 Task: Use Mute Audio for the clip
Action: Mouse moved to (744, 293)
Screenshot: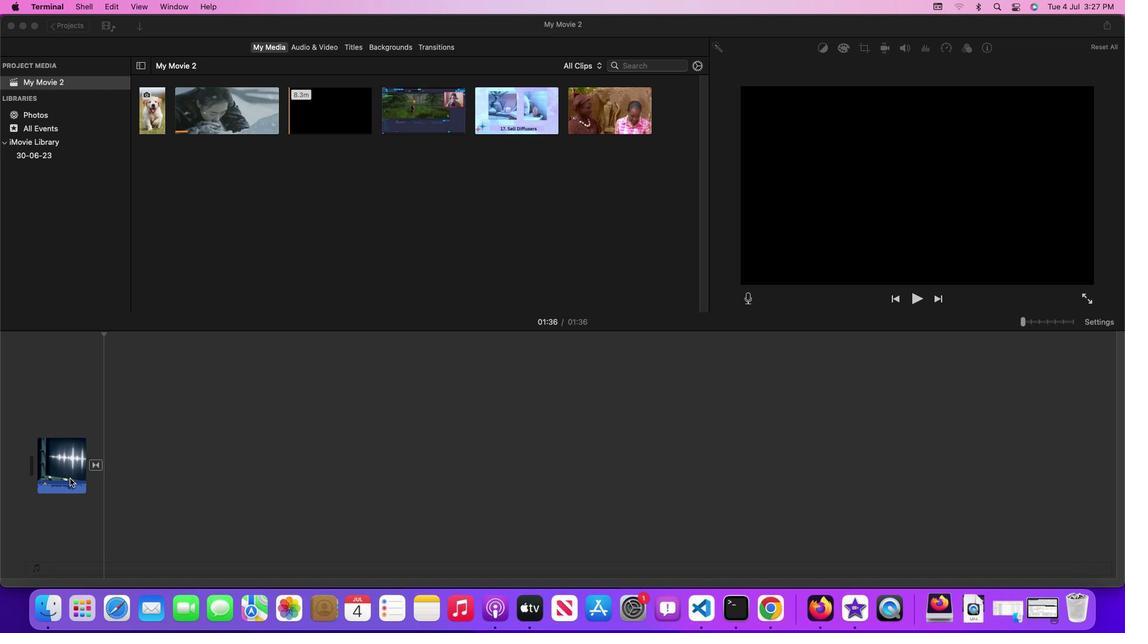 
Action: Mouse pressed left at (744, 293)
Screenshot: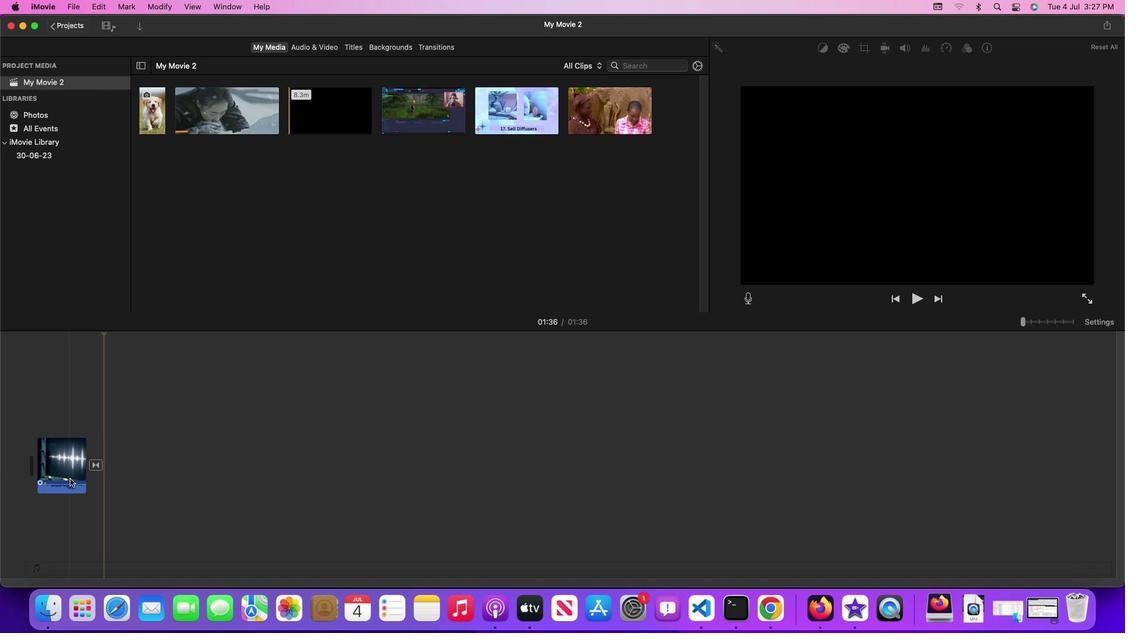 
Action: Mouse moved to (744, 293)
Screenshot: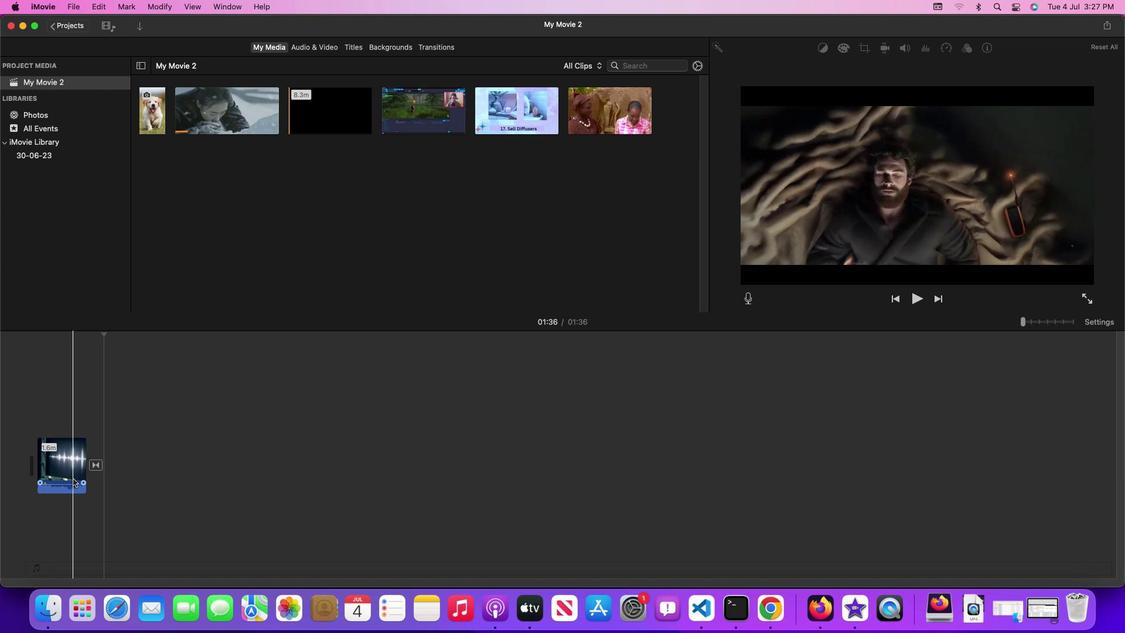 
Action: Mouse pressed left at (744, 293)
Screenshot: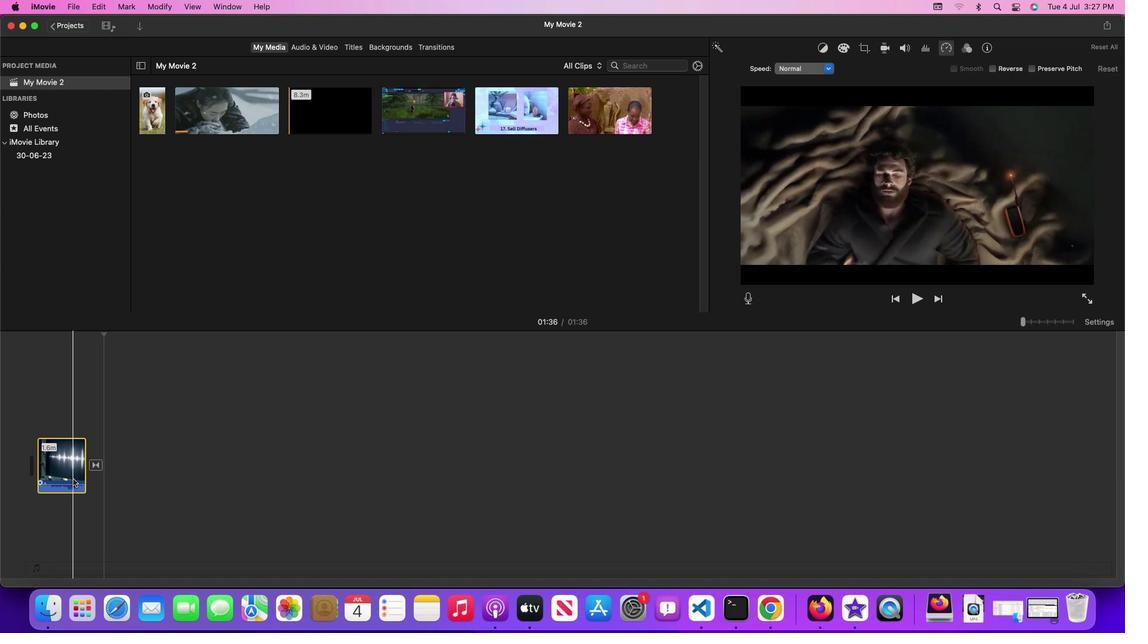 
Action: Mouse moved to (744, 293)
Screenshot: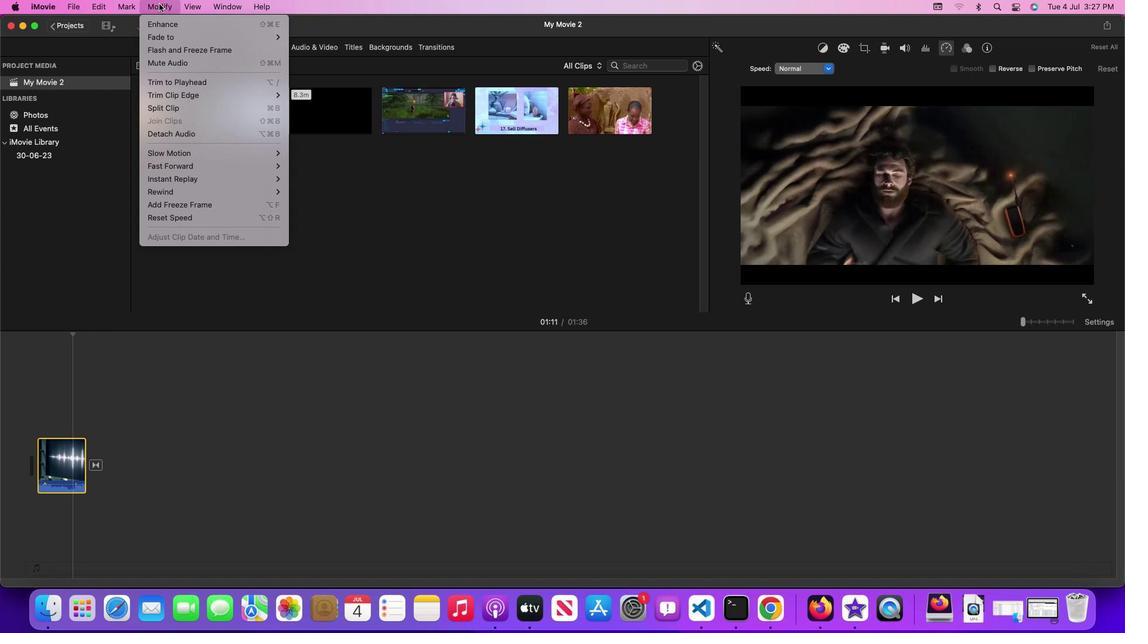 
Action: Mouse pressed left at (744, 293)
Screenshot: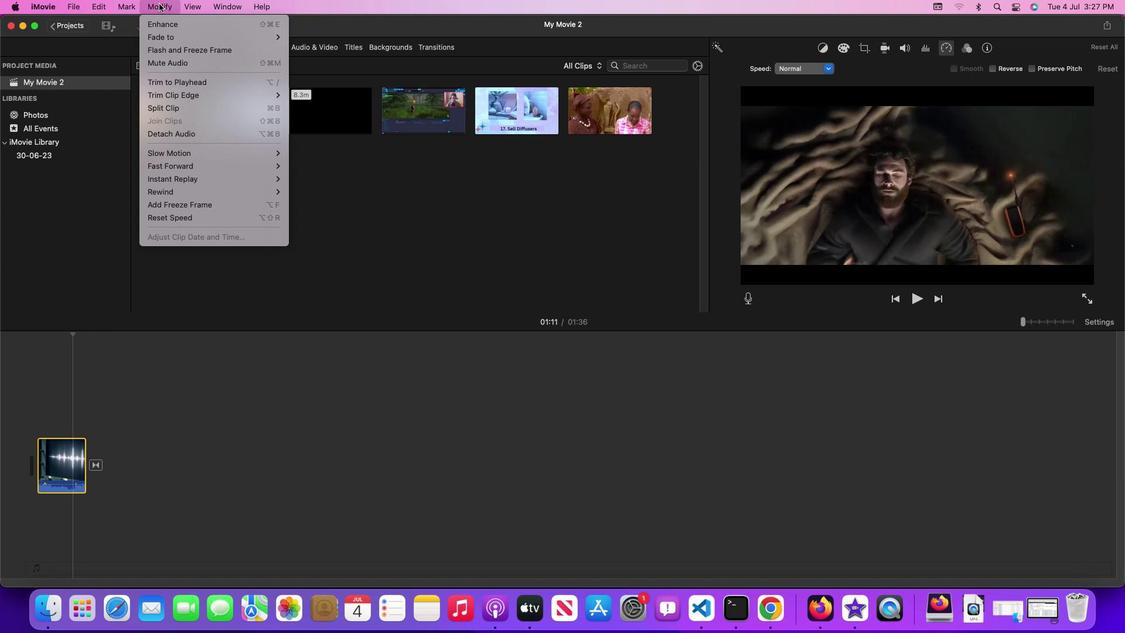 
Action: Mouse moved to (744, 293)
Screenshot: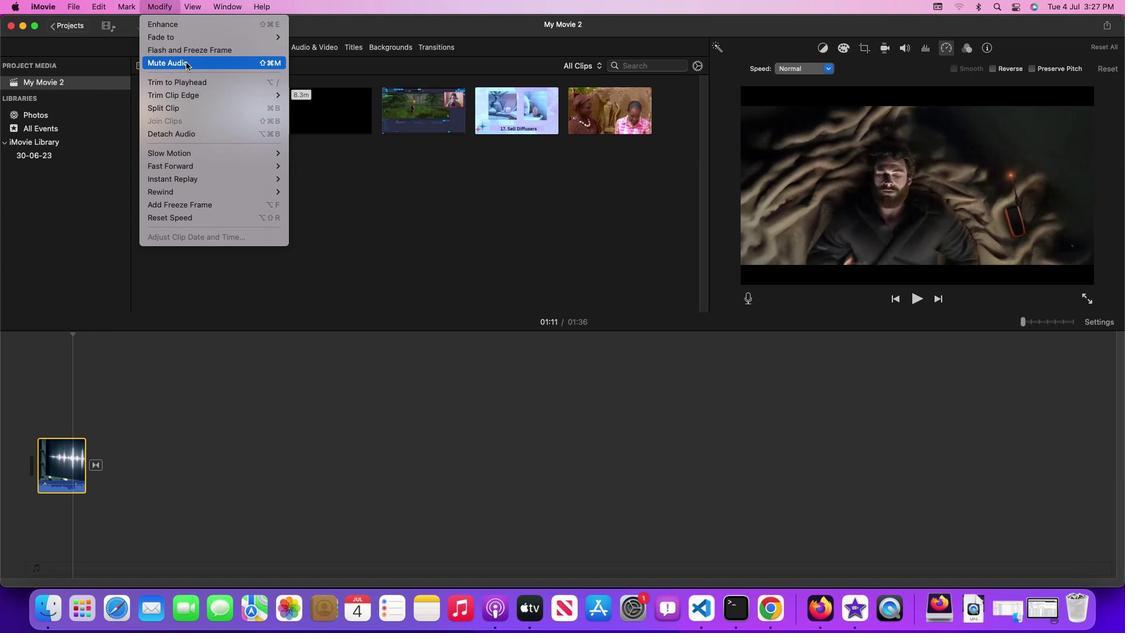 
Action: Mouse pressed left at (744, 293)
Screenshot: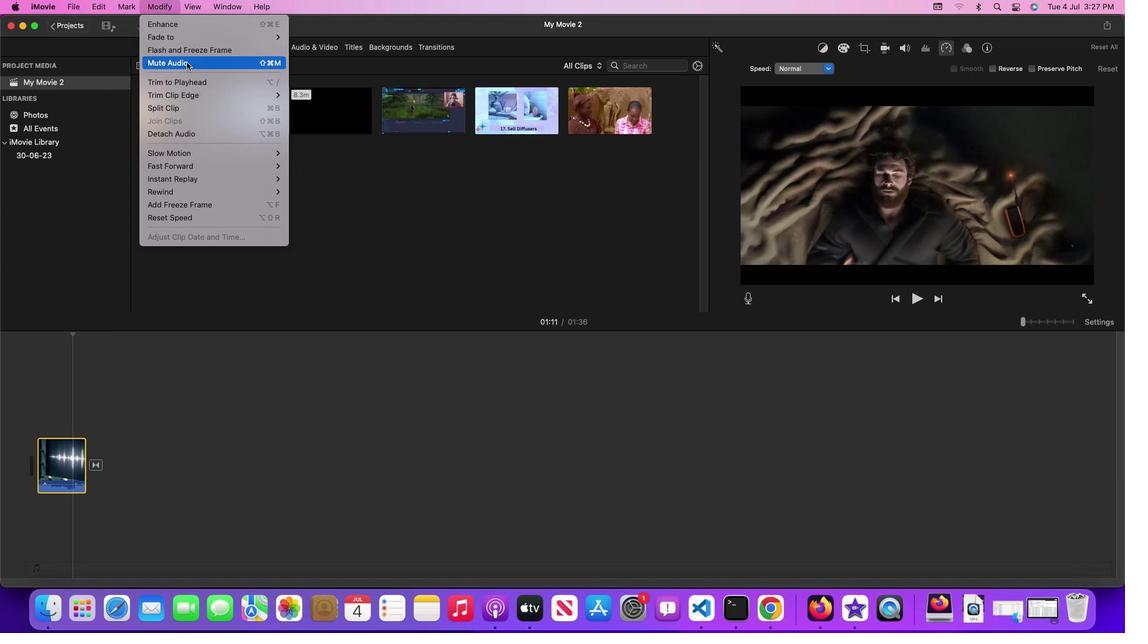 
Action: Mouse moved to (744, 293)
Screenshot: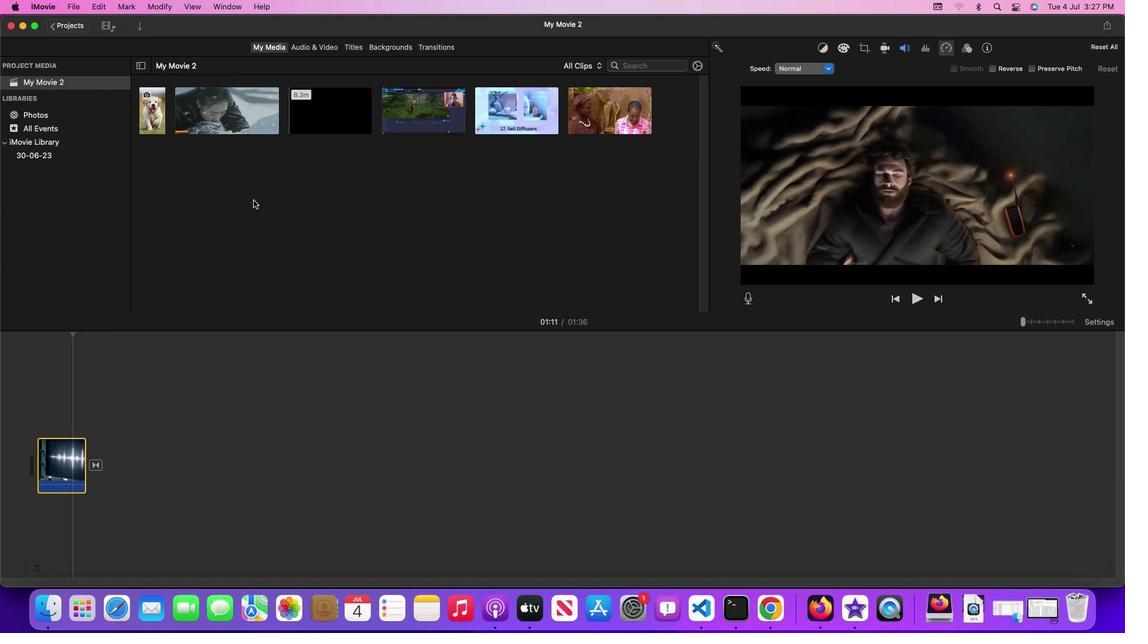 
